 Task: Add Attachment from "Attach a link" to Card Card0000000004 in Board Board0000000001 in Workspace WS0000000001 in Trello. Add Cover Red to Card Card0000000004 in Board Board0000000001 in Workspace WS0000000001 in Trello. Add "Join Card" Button Button0000000004  to Card Card0000000004 in Board Board0000000001 in Workspace WS0000000001 in Trello. Add Description DS0000000004 to Card Card0000000004 in Board Board0000000001 in Workspace WS0000000001 in Trello. Add Comment CM0000000004 to Card Card0000000004 in Board Board0000000001 in Workspace WS0000000001 in Trello
Action: Mouse moved to (487, 18)
Screenshot: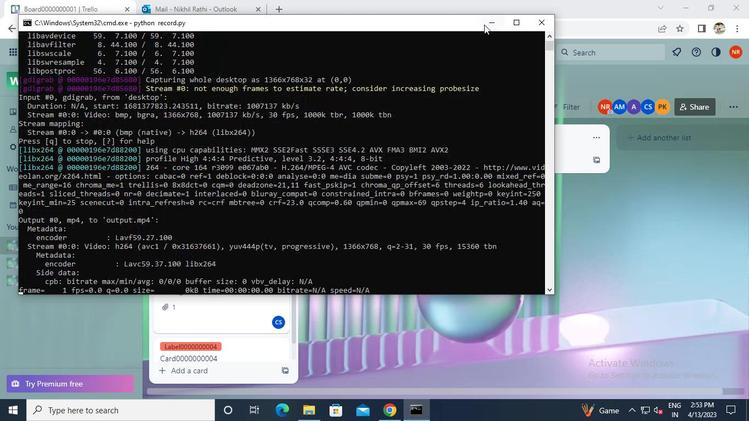 
Action: Mouse pressed left at (487, 18)
Screenshot: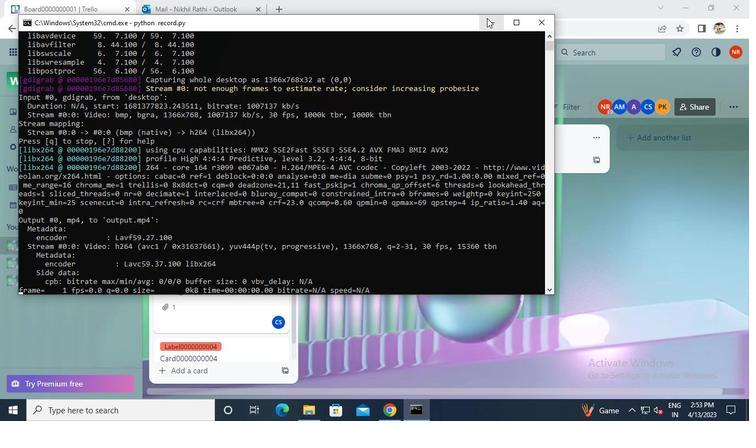 
Action: Mouse moved to (236, 352)
Screenshot: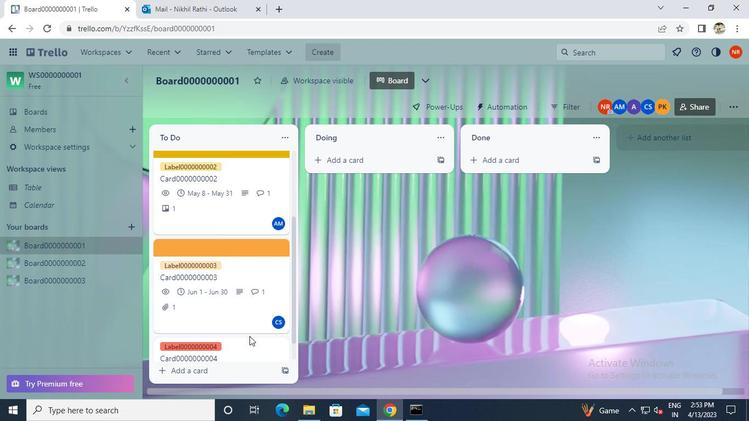 
Action: Mouse pressed left at (236, 352)
Screenshot: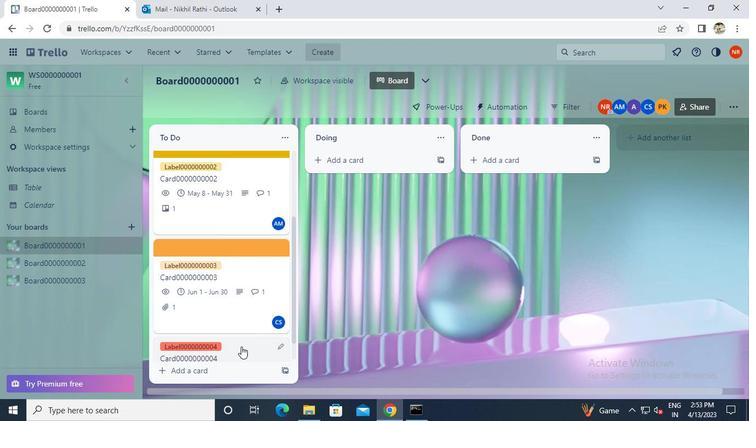 
Action: Mouse moved to (497, 266)
Screenshot: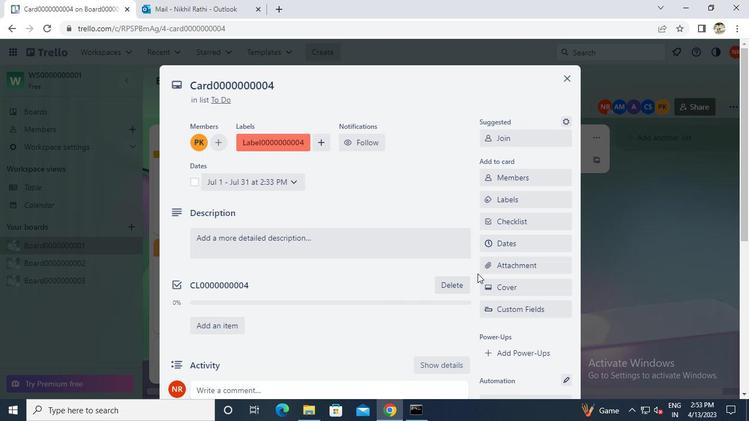 
Action: Mouse pressed left at (497, 266)
Screenshot: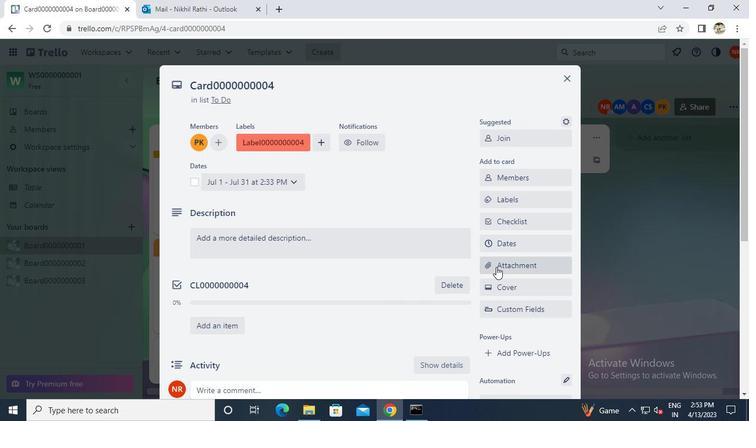 
Action: Mouse moved to (217, 8)
Screenshot: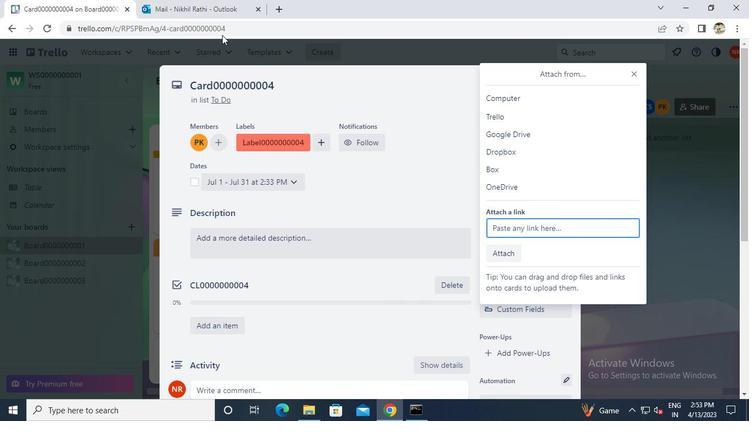
Action: Mouse pressed left at (217, 8)
Screenshot: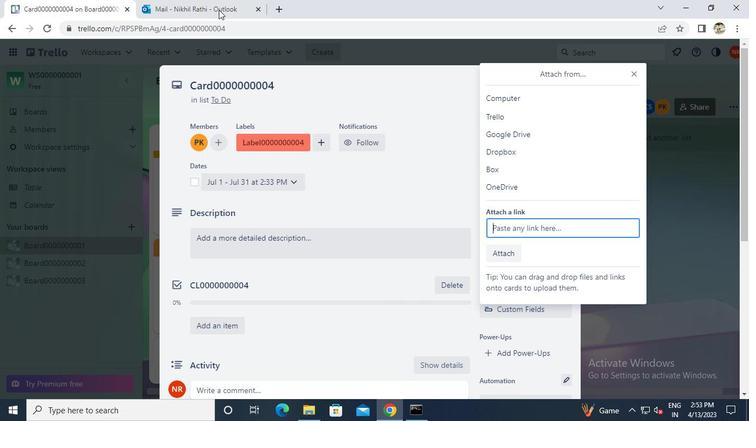 
Action: Mouse moved to (216, 18)
Screenshot: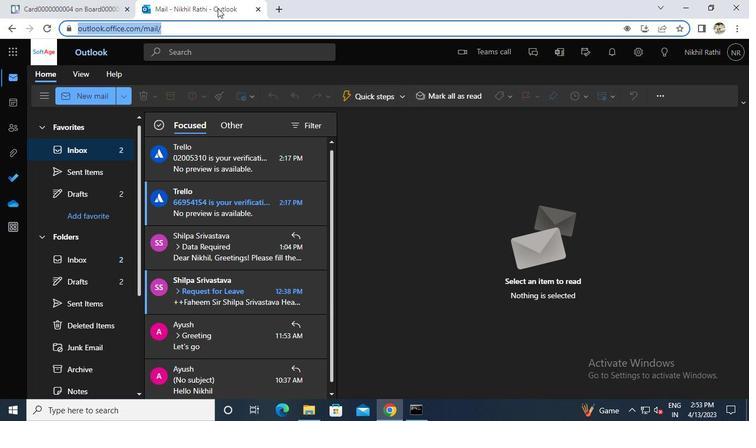 
Action: Keyboard Key.ctrl_l
Screenshot: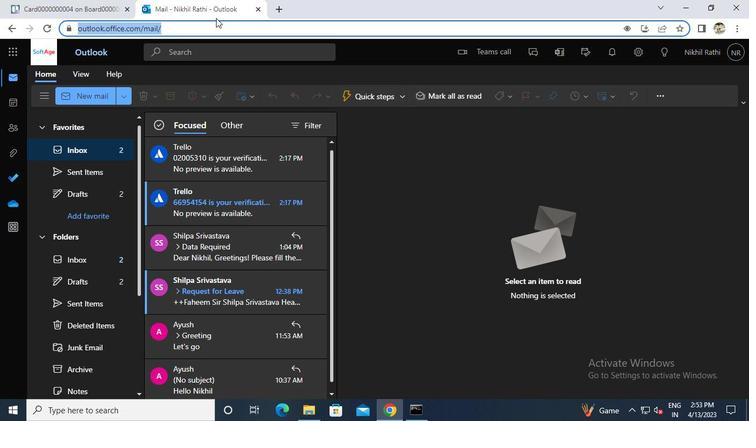 
Action: Keyboard Key.ctrl_l
Screenshot: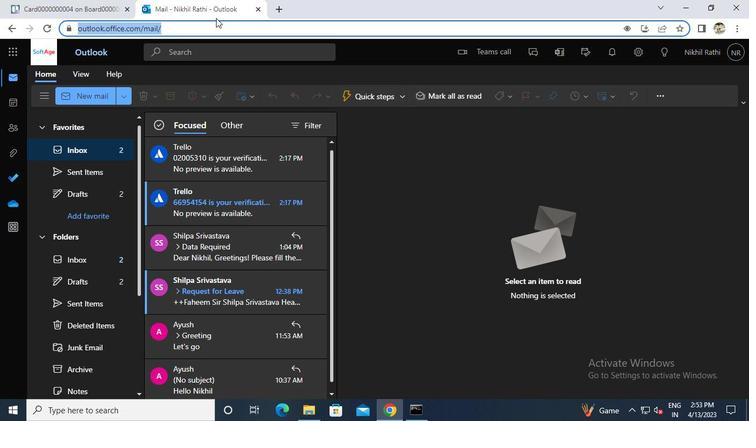 
Action: Keyboard Key.ctrl_l
Screenshot: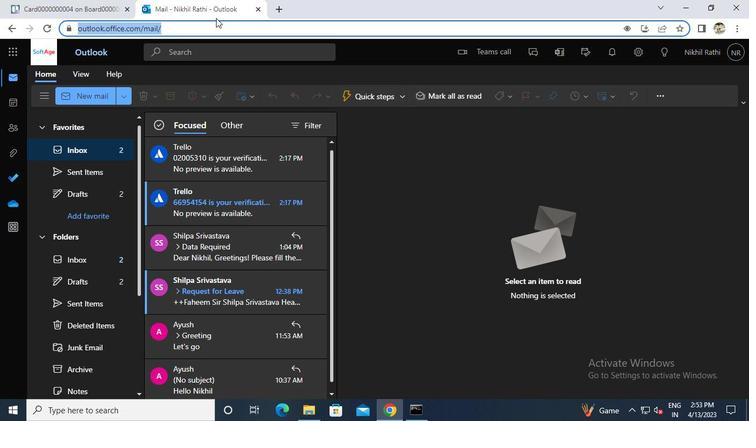 
Action: Keyboard Key.ctrl_l
Screenshot: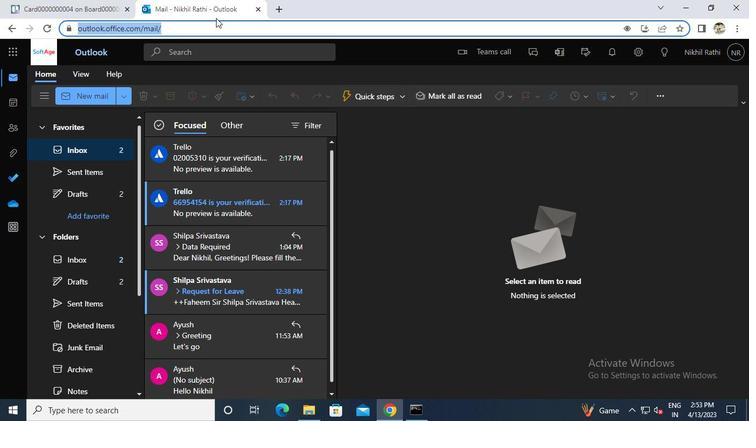 
Action: Keyboard \x03
Screenshot: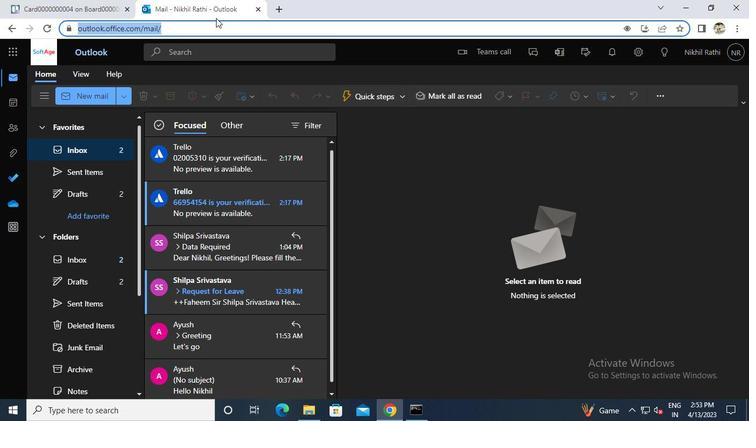 
Action: Mouse moved to (76, 8)
Screenshot: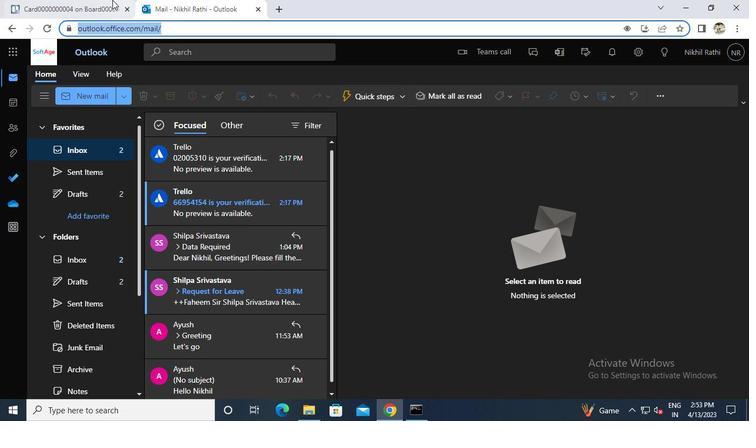 
Action: Mouse pressed left at (76, 8)
Screenshot: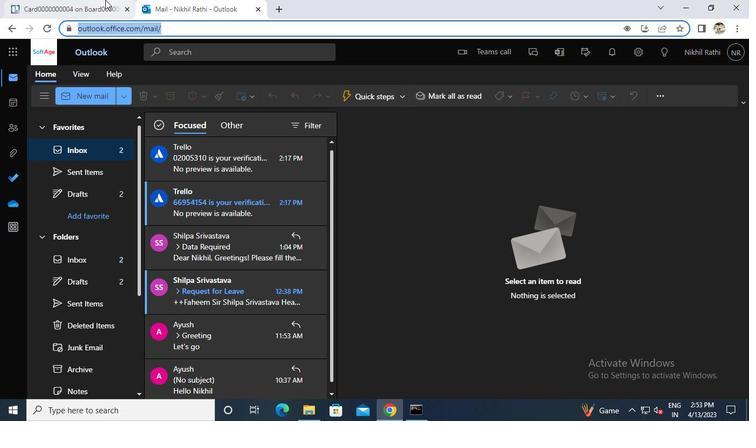 
Action: Mouse moved to (516, 229)
Screenshot: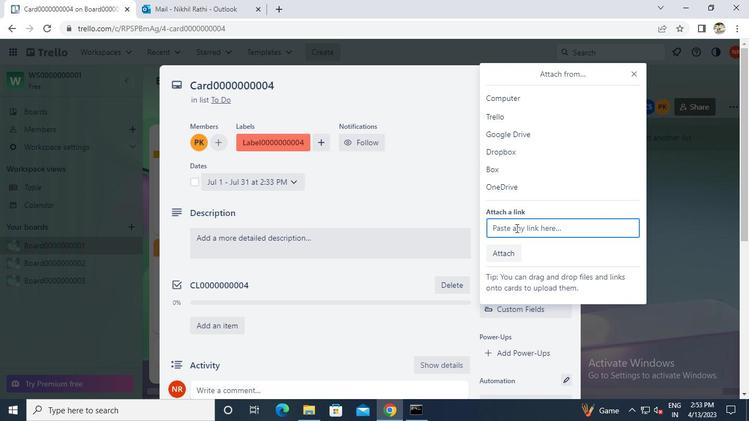 
Action: Mouse pressed left at (516, 229)
Screenshot: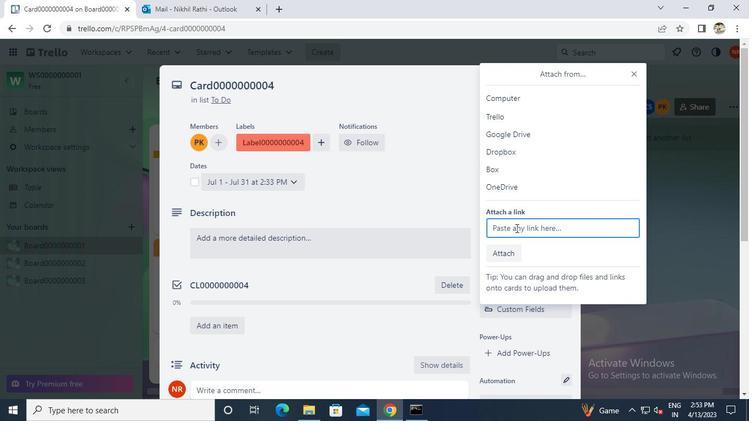 
Action: Keyboard Key.ctrl_l
Screenshot: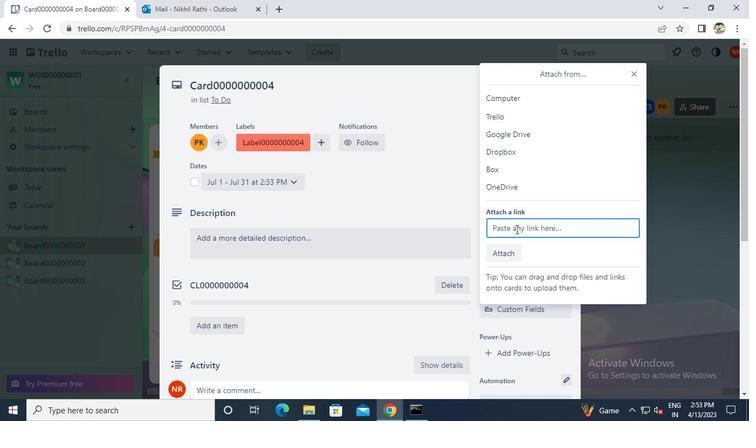 
Action: Keyboard \x16
Screenshot: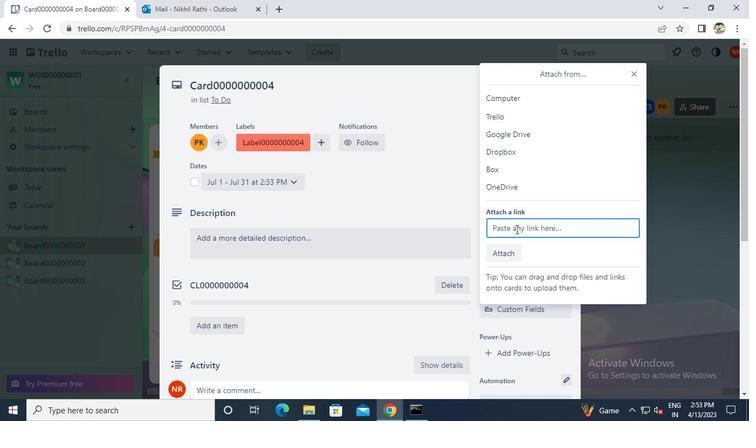 
Action: Mouse moved to (510, 260)
Screenshot: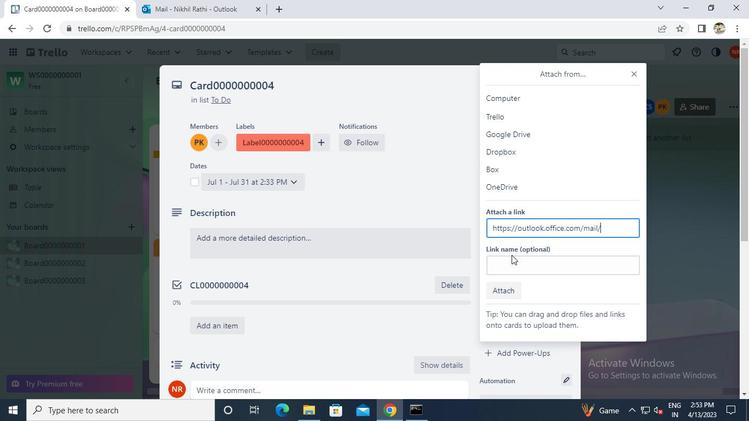 
Action: Mouse pressed left at (510, 260)
Screenshot: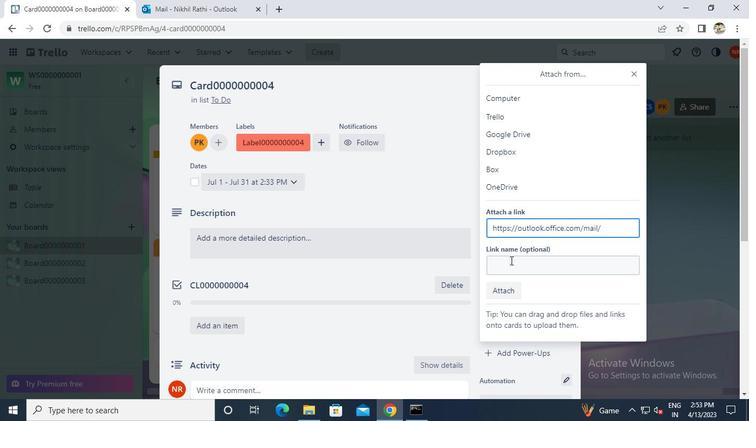 
Action: Keyboard l
Screenshot: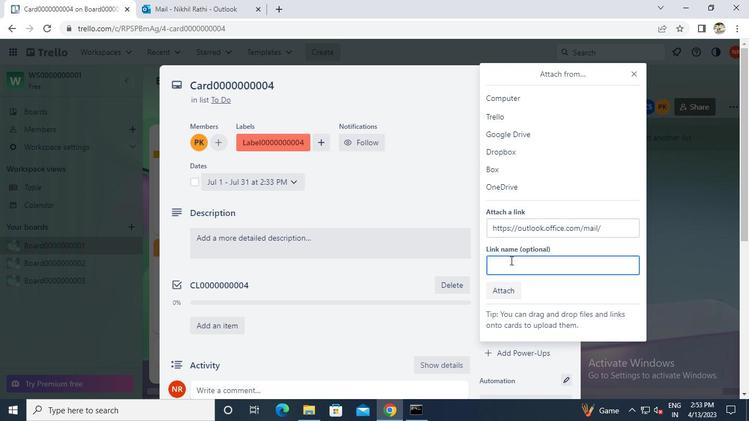
Action: Keyboard Key.caps_lock
Screenshot: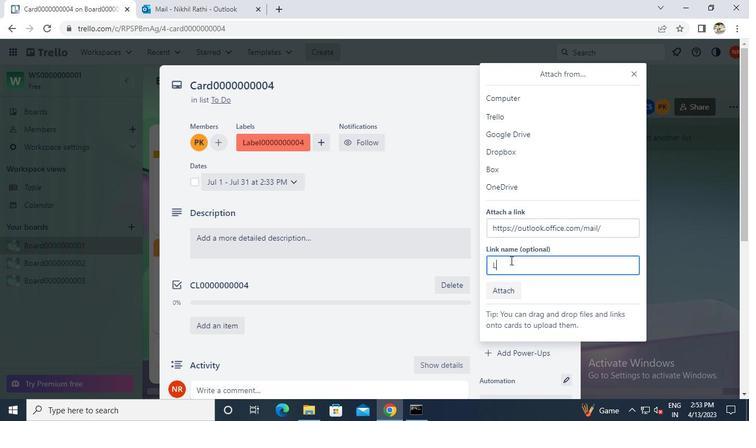 
Action: Keyboard i
Screenshot: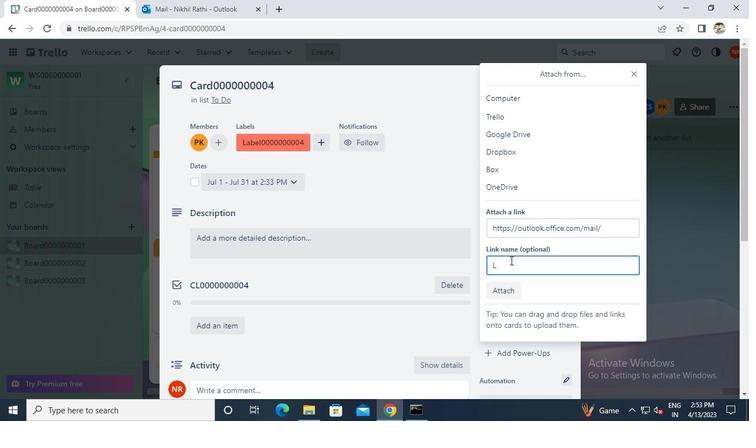
Action: Keyboard n
Screenshot: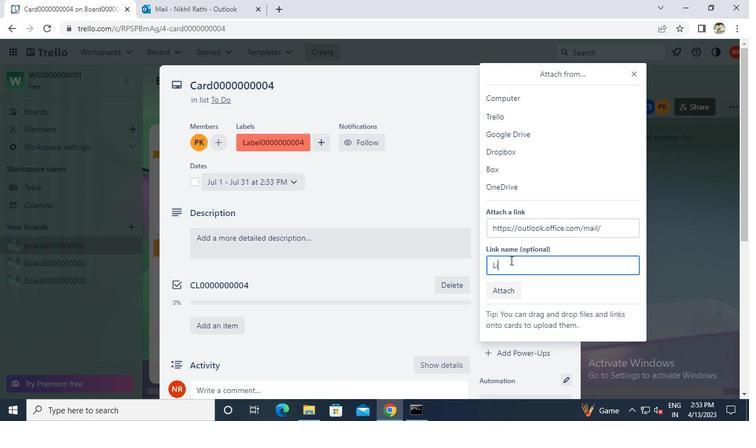 
Action: Keyboard k
Screenshot: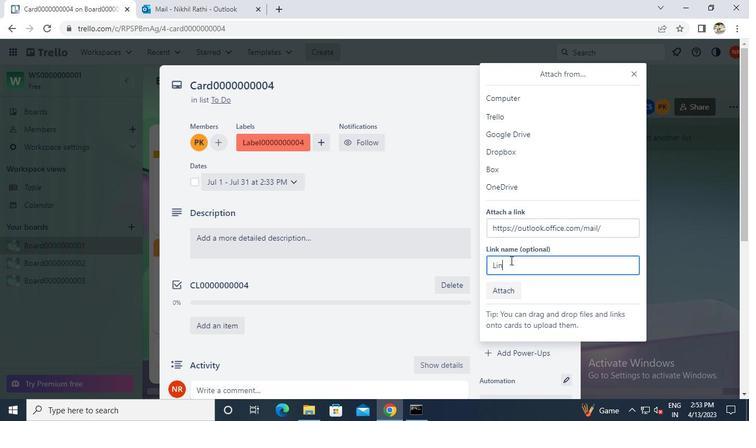 
Action: Mouse moved to (505, 292)
Screenshot: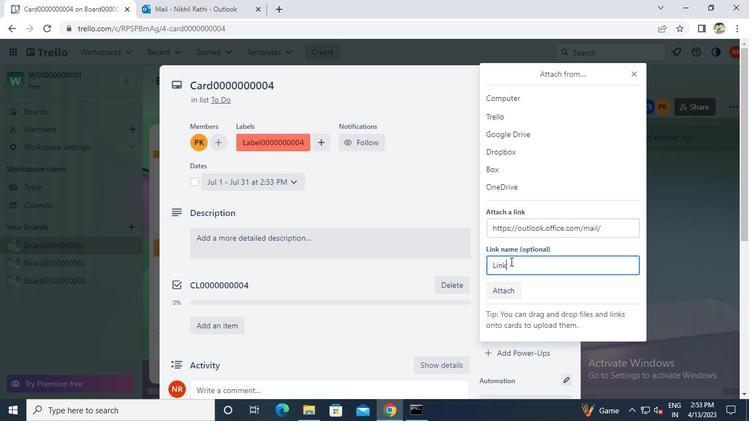 
Action: Mouse pressed left at (505, 292)
Screenshot: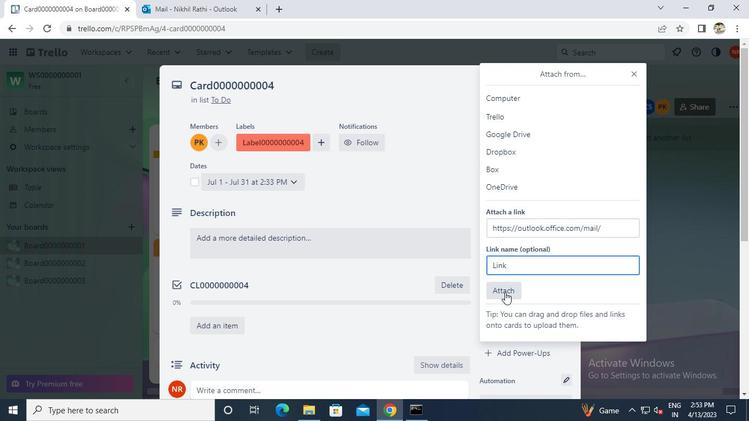 
Action: Mouse moved to (504, 292)
Screenshot: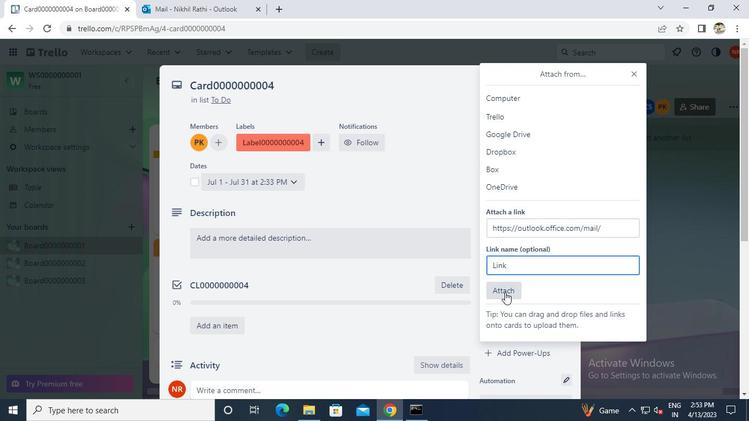 
Action: Mouse pressed left at (504, 292)
Screenshot: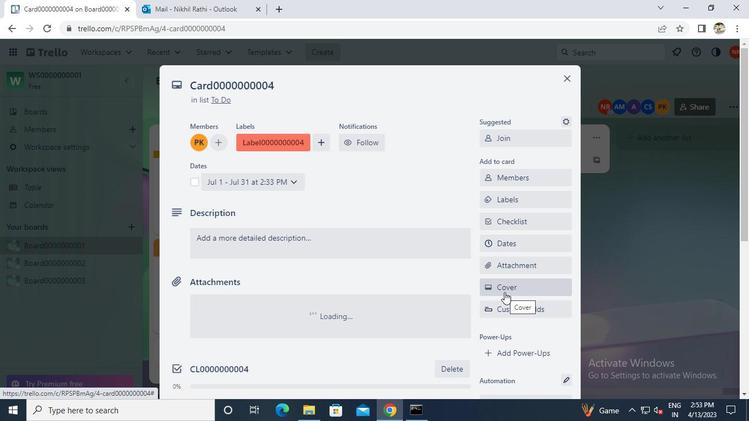 
Action: Mouse moved to (533, 177)
Screenshot: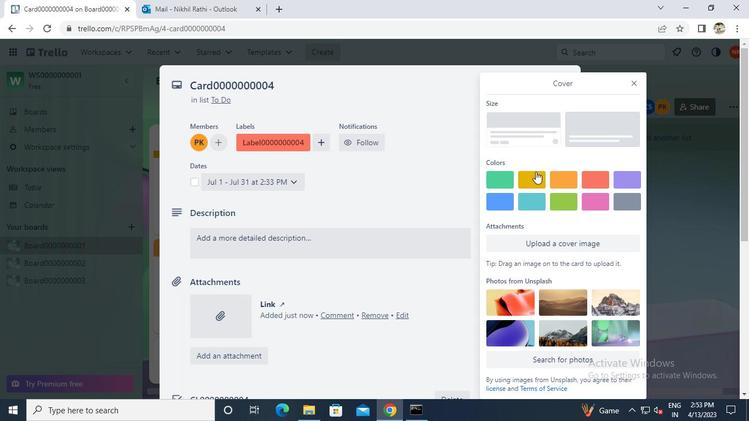 
Action: Mouse pressed left at (533, 177)
Screenshot: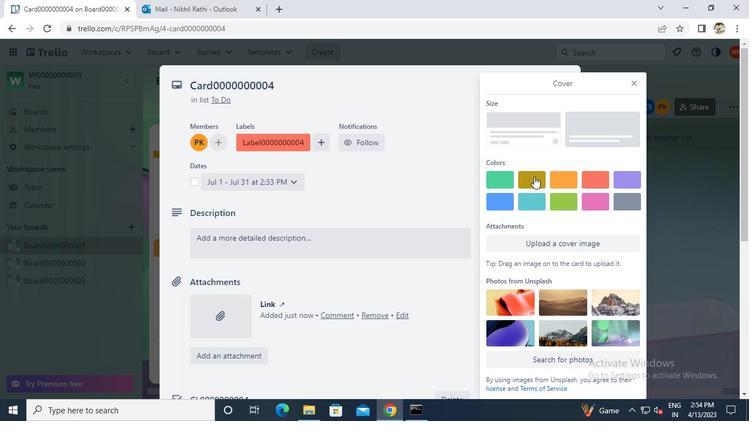 
Action: Mouse moved to (596, 189)
Screenshot: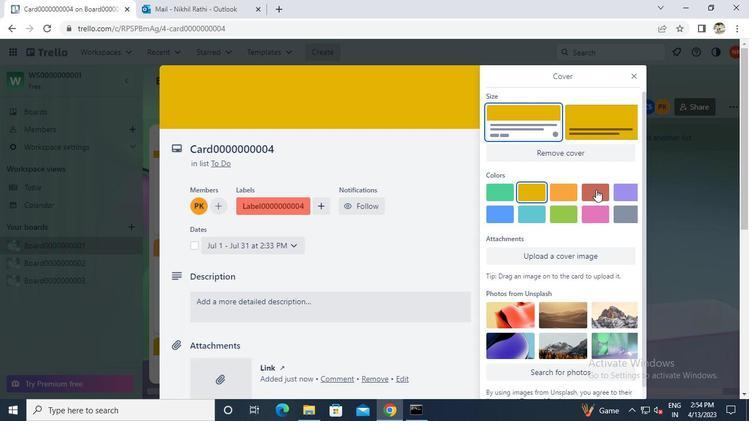 
Action: Mouse pressed left at (596, 189)
Screenshot: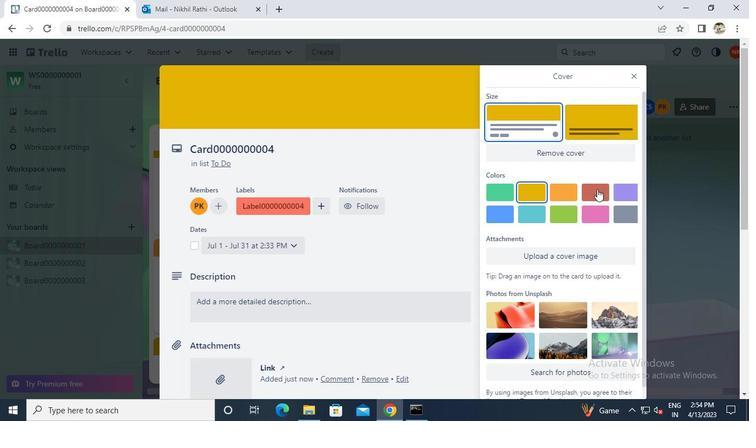 
Action: Mouse moved to (633, 76)
Screenshot: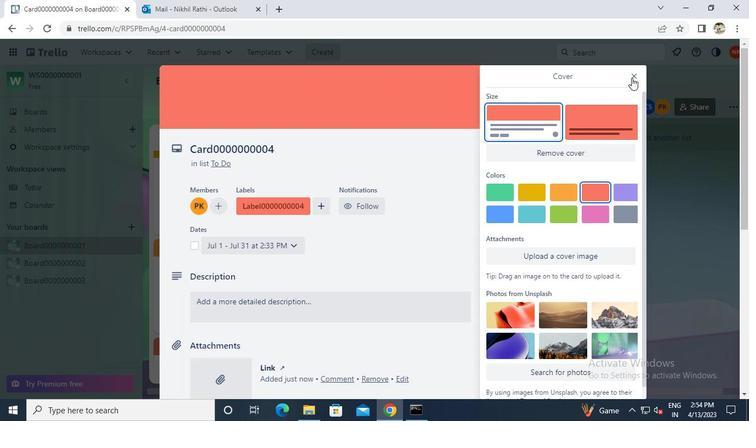 
Action: Mouse pressed left at (633, 76)
Screenshot: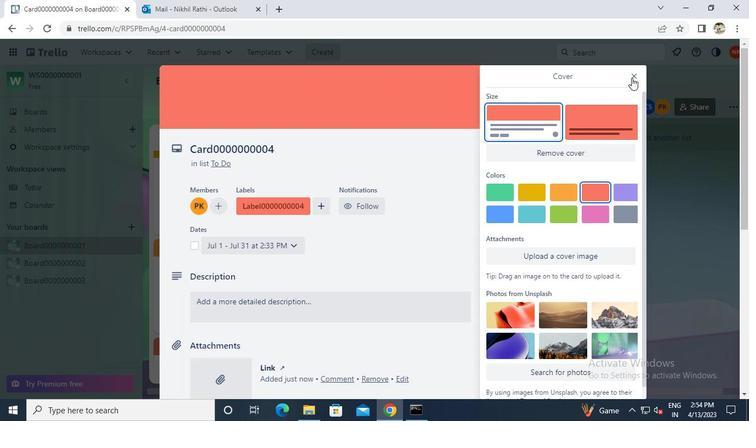 
Action: Mouse moved to (516, 233)
Screenshot: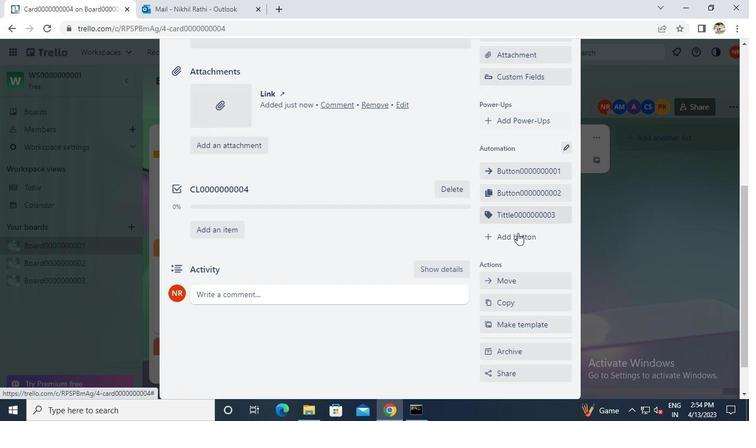 
Action: Mouse pressed left at (516, 233)
Screenshot: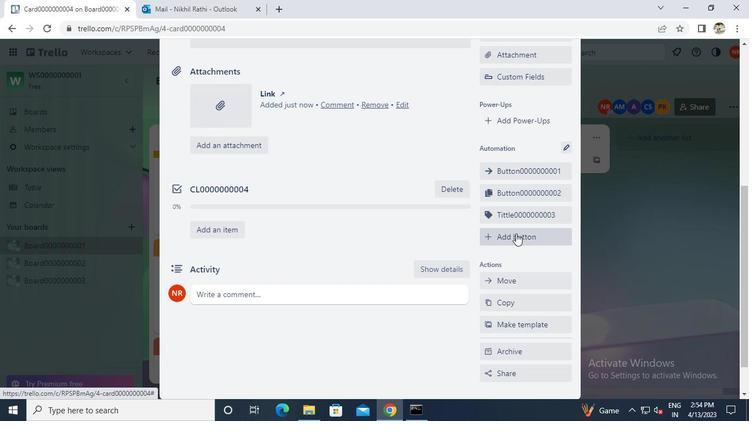 
Action: Mouse moved to (524, 182)
Screenshot: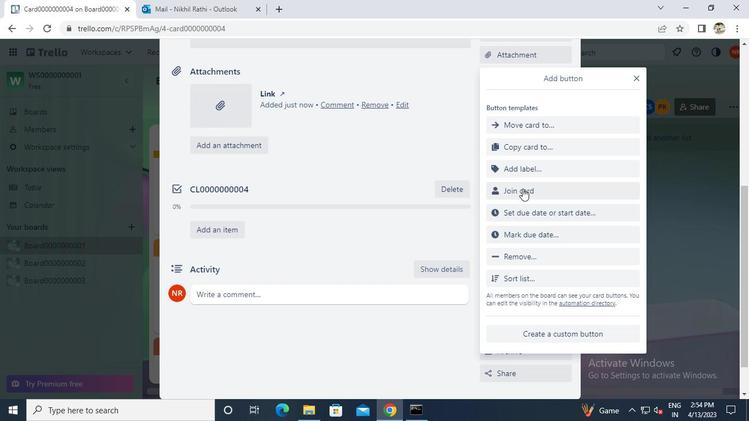 
Action: Mouse pressed left at (524, 182)
Screenshot: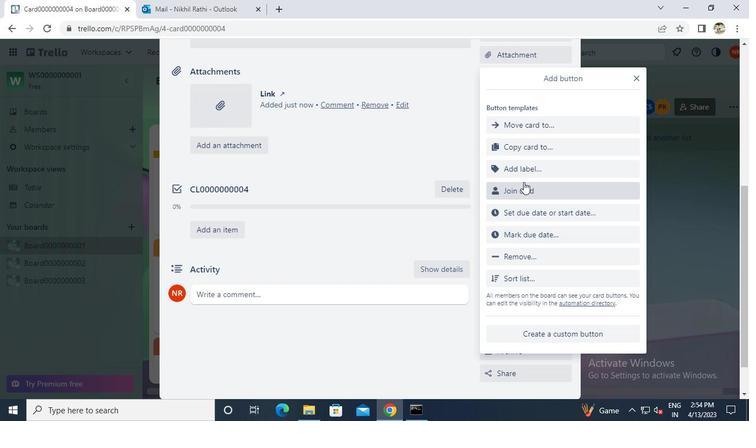 
Action: Keyboard Key.caps_lock
Screenshot: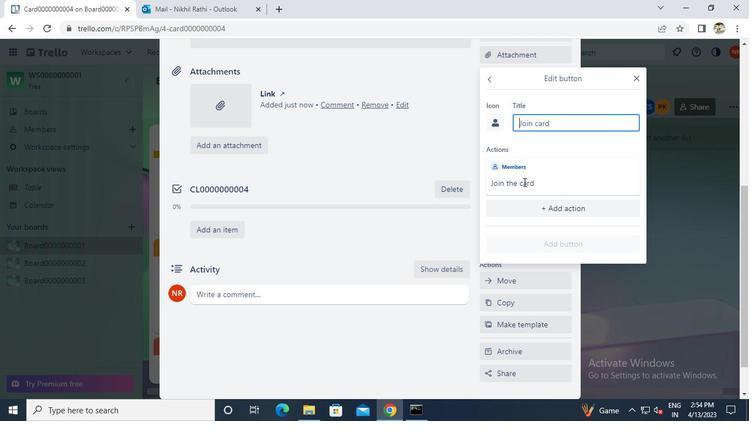 
Action: Keyboard b
Screenshot: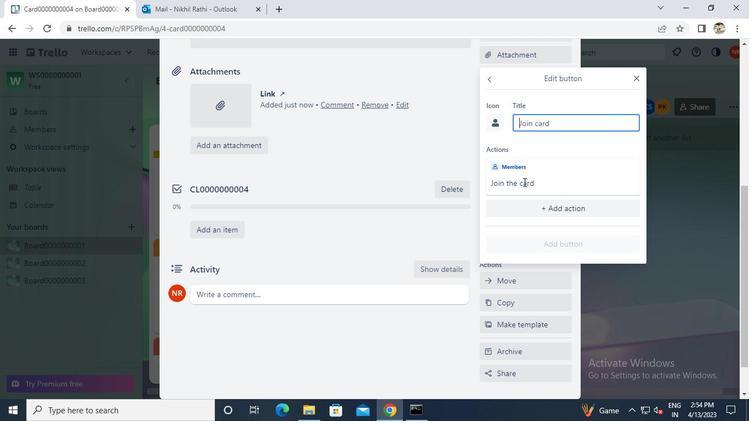 
Action: Keyboard Key.caps_lock
Screenshot: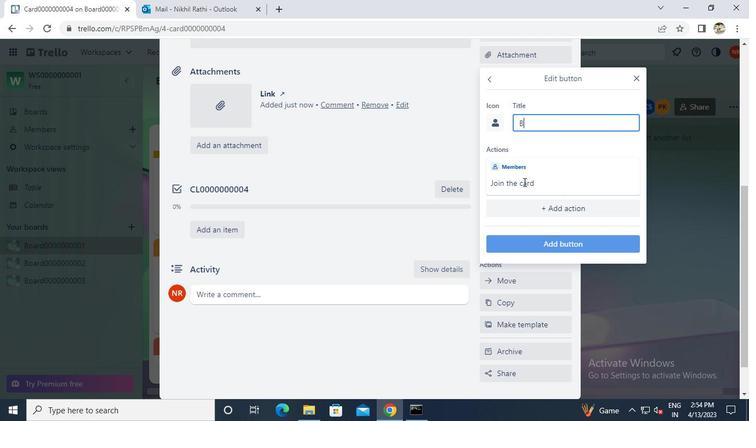 
Action: Keyboard u
Screenshot: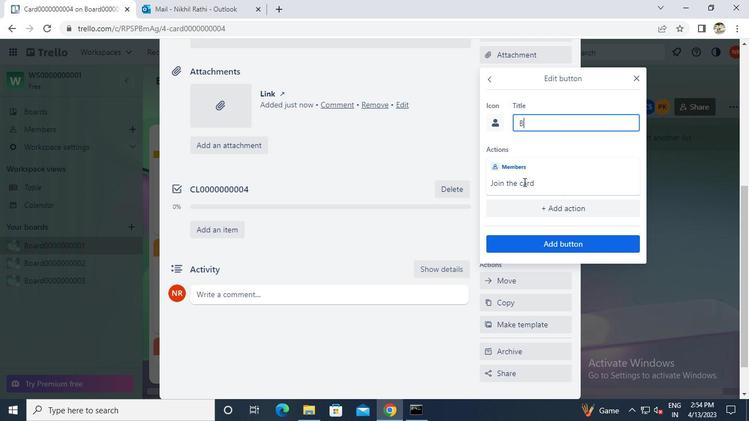 
Action: Keyboard t
Screenshot: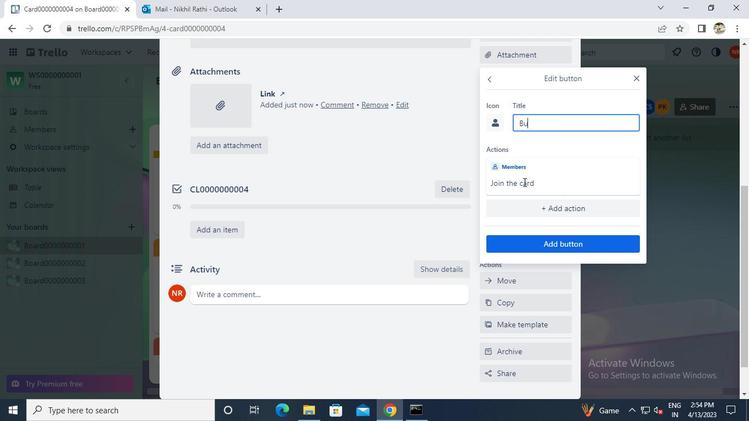 
Action: Keyboard t
Screenshot: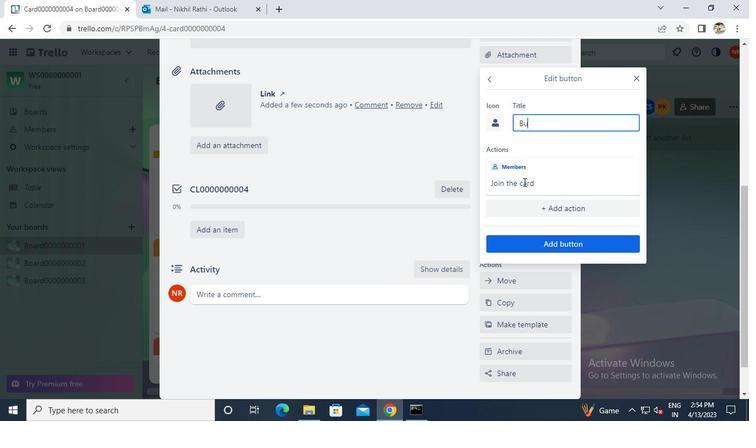 
Action: Keyboard o
Screenshot: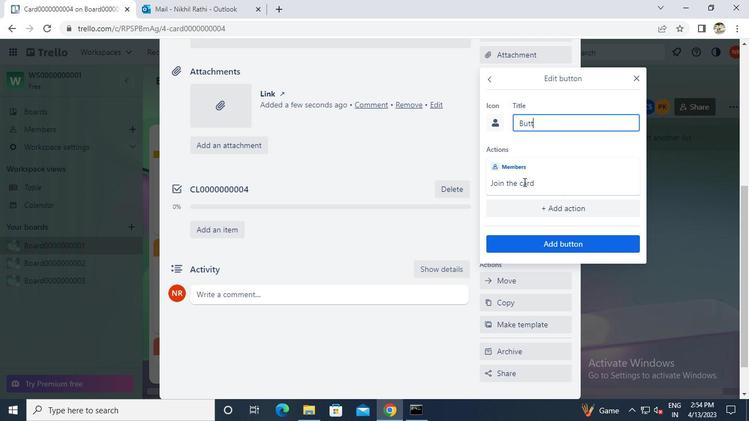 
Action: Keyboard n
Screenshot: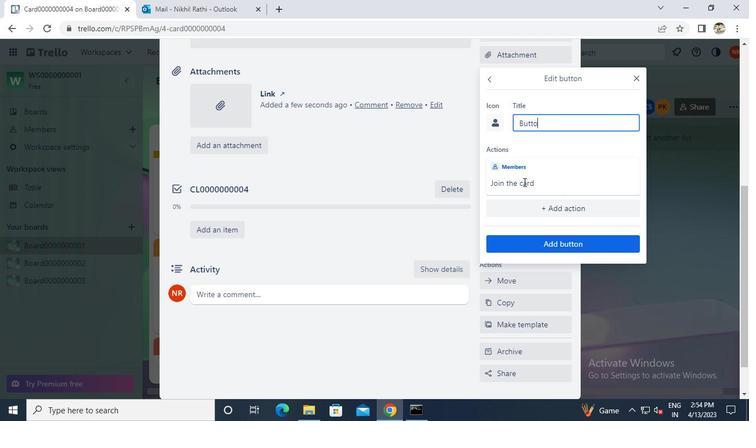 
Action: Keyboard 0
Screenshot: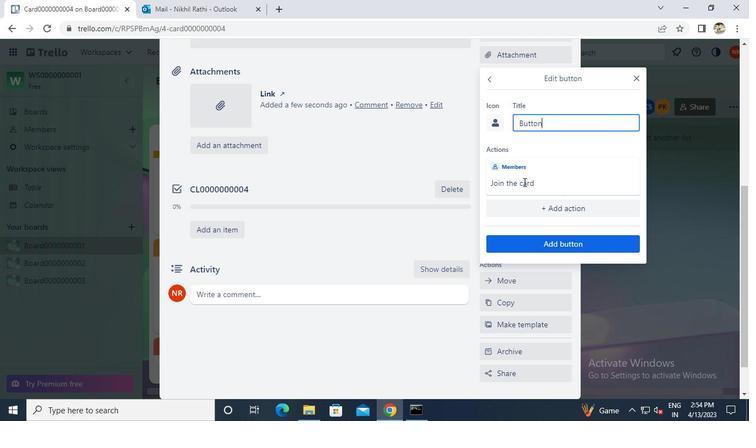 
Action: Keyboard 0
Screenshot: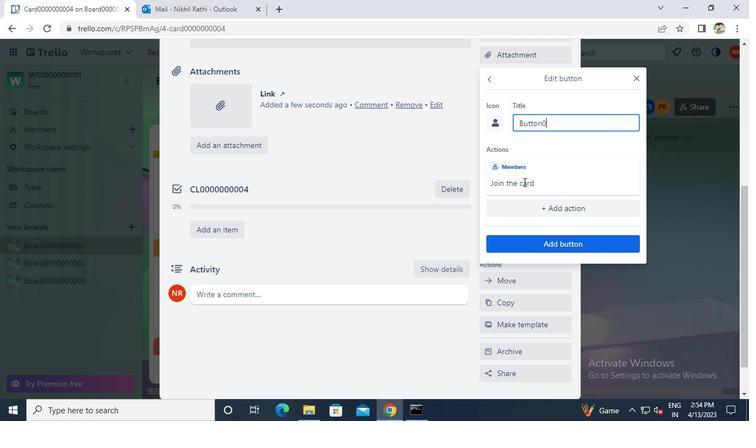
Action: Keyboard 0
Screenshot: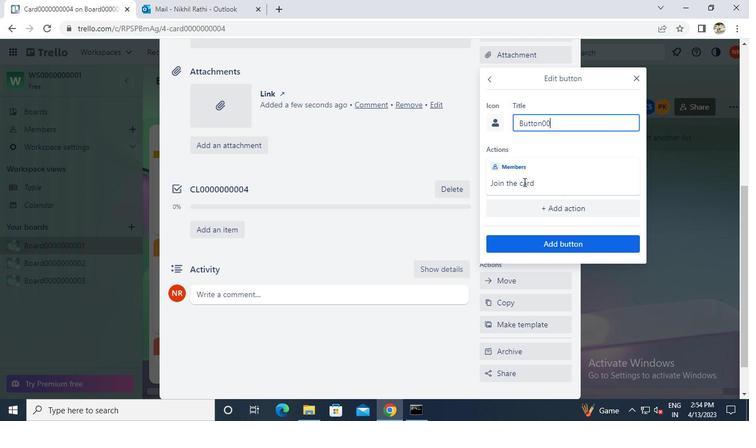 
Action: Keyboard 0
Screenshot: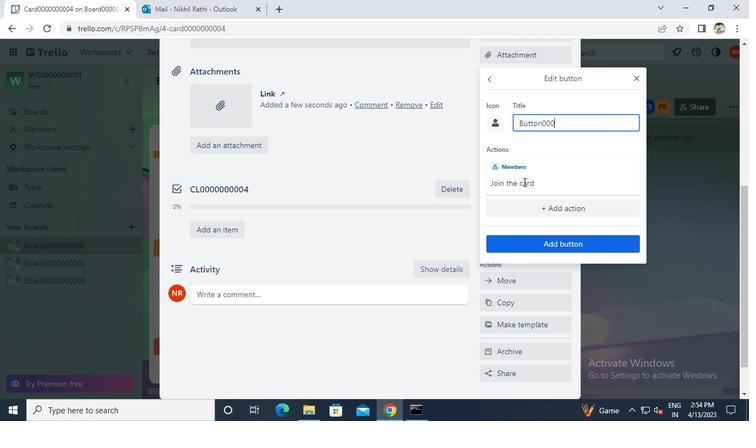 
Action: Keyboard 0
Screenshot: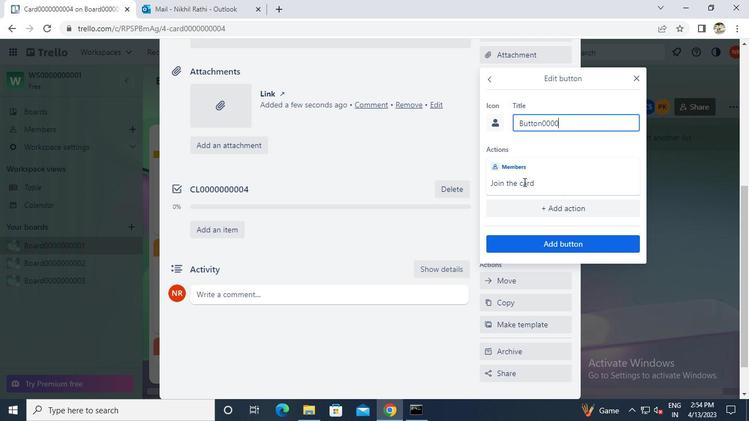 
Action: Keyboard 0
Screenshot: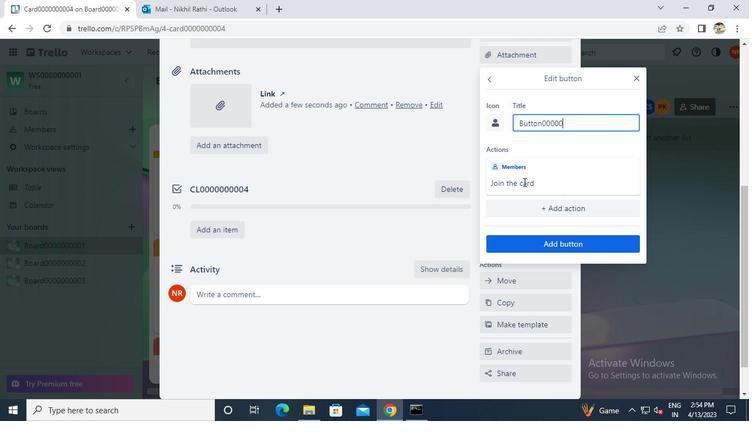 
Action: Keyboard 0
Screenshot: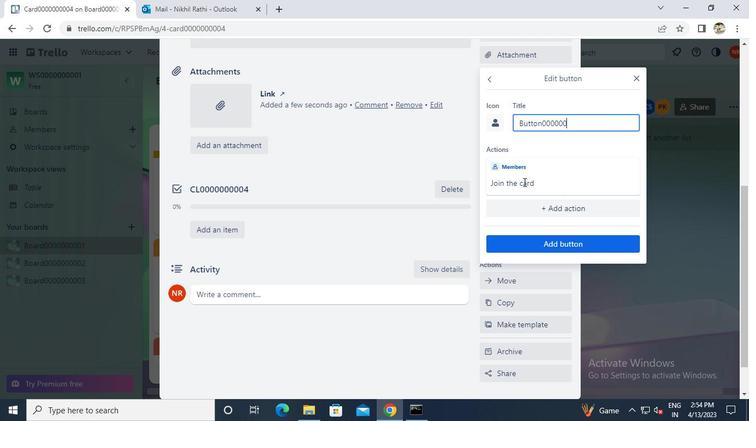 
Action: Keyboard 0
Screenshot: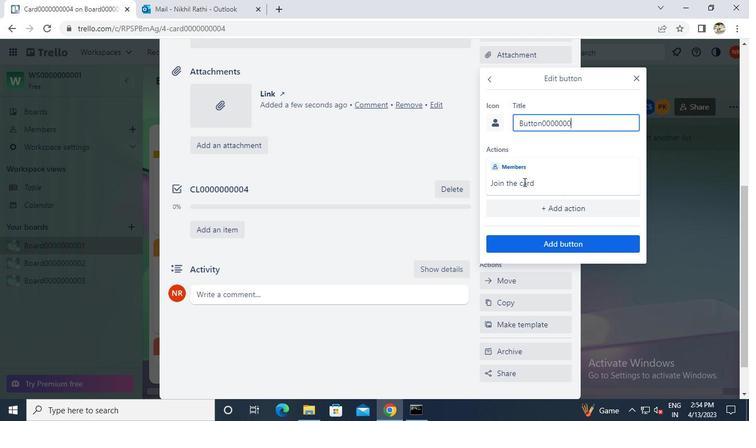 
Action: Keyboard 4
Screenshot: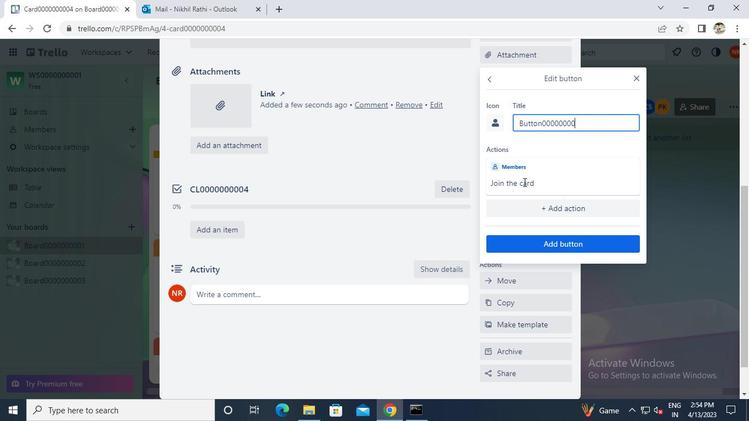 
Action: Mouse moved to (532, 240)
Screenshot: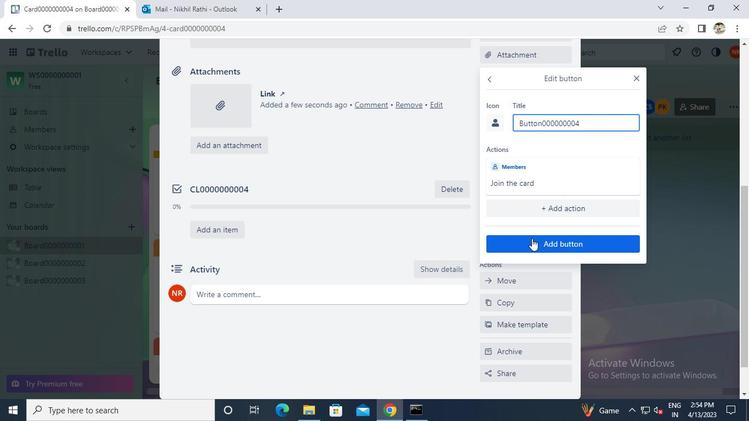 
Action: Mouse pressed left at (532, 240)
Screenshot: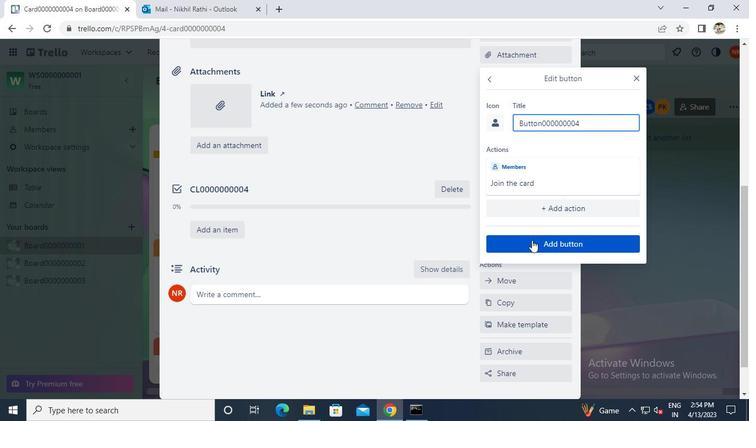 
Action: Mouse moved to (276, 187)
Screenshot: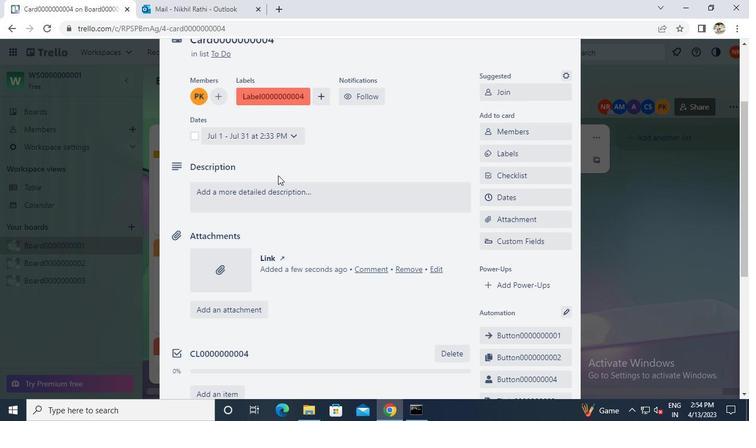 
Action: Mouse pressed left at (276, 187)
Screenshot: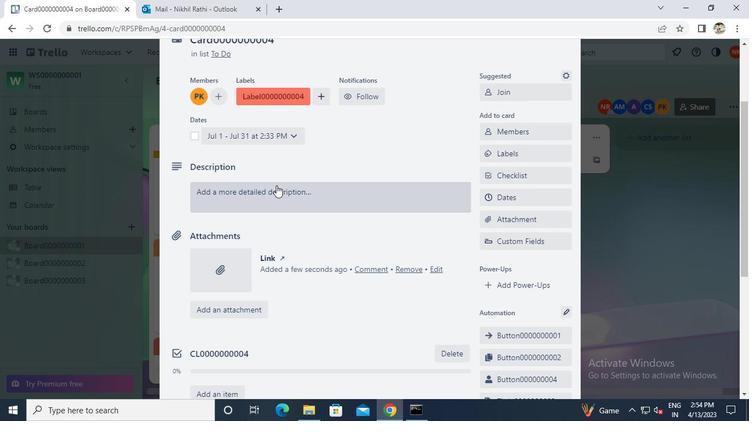 
Action: Keyboard Key.caps_lock
Screenshot: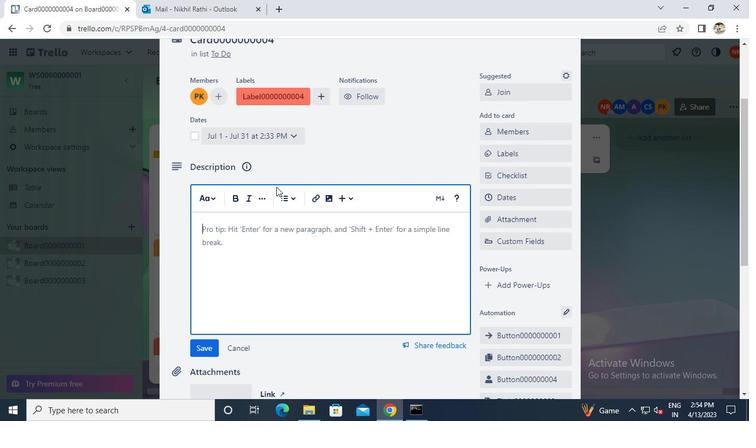 
Action: Keyboard d
Screenshot: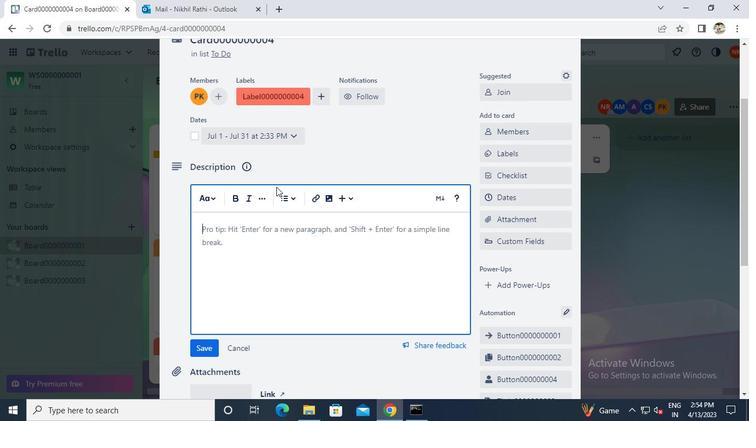 
Action: Keyboard s
Screenshot: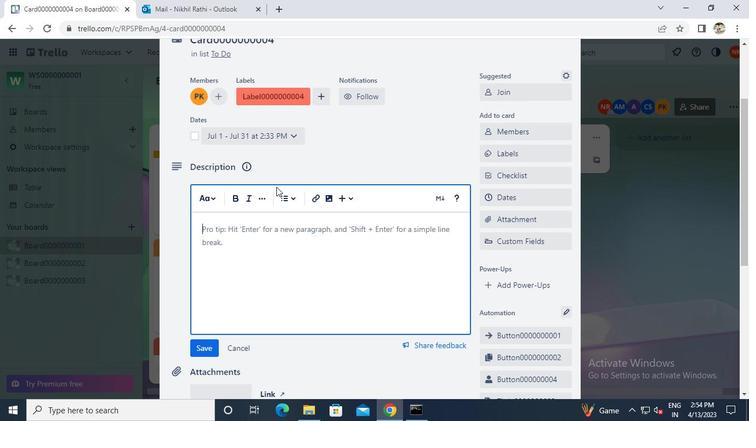 
Action: Keyboard 0
Screenshot: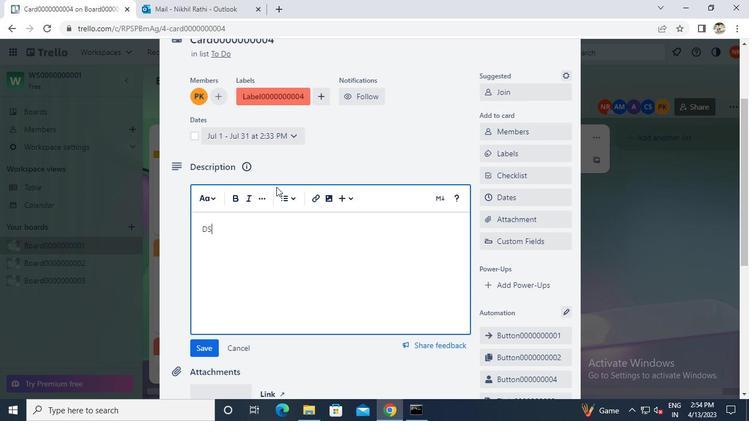 
Action: Keyboard 0
Screenshot: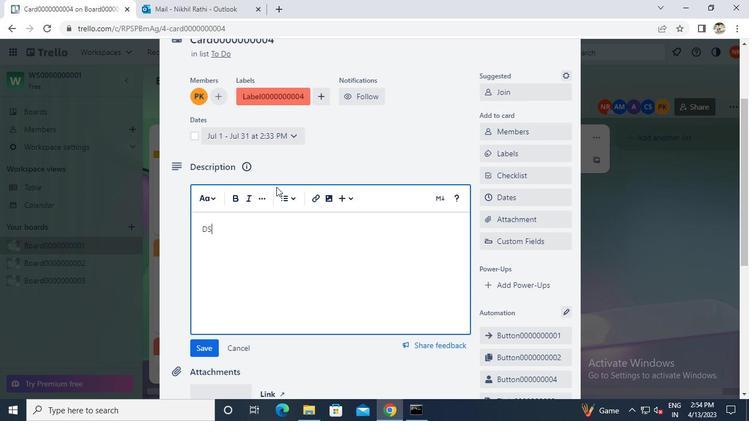 
Action: Keyboard 0
Screenshot: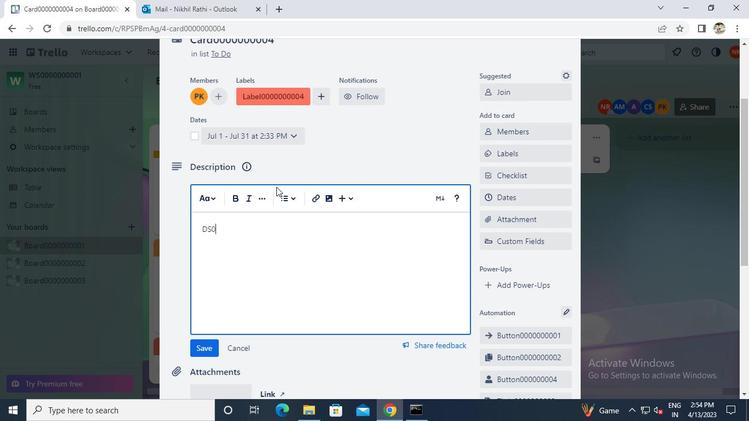 
Action: Keyboard 0
Screenshot: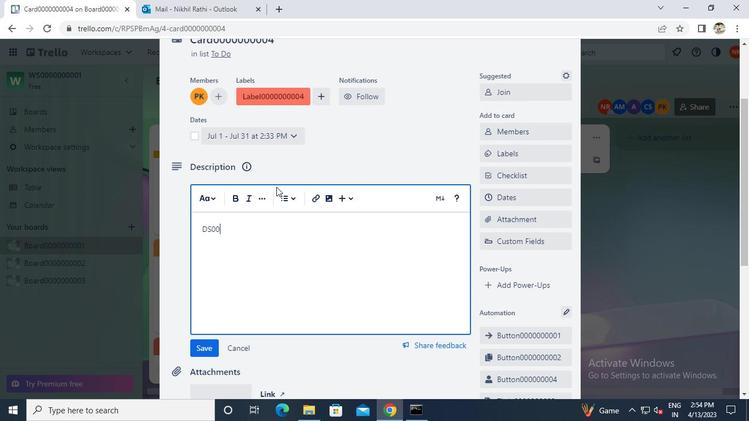 
Action: Keyboard 0
Screenshot: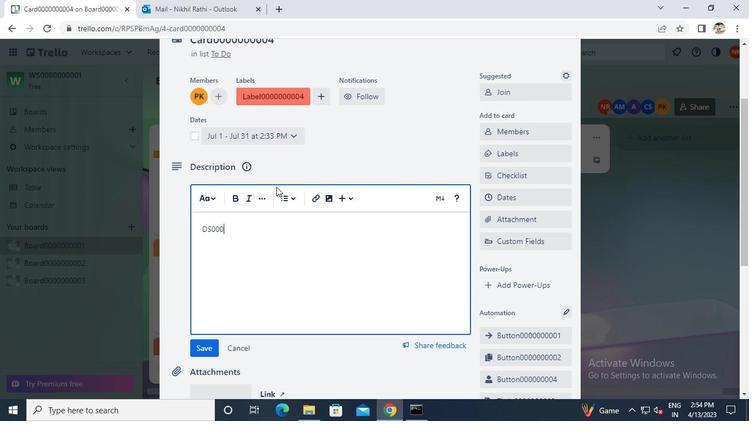 
Action: Keyboard 0
Screenshot: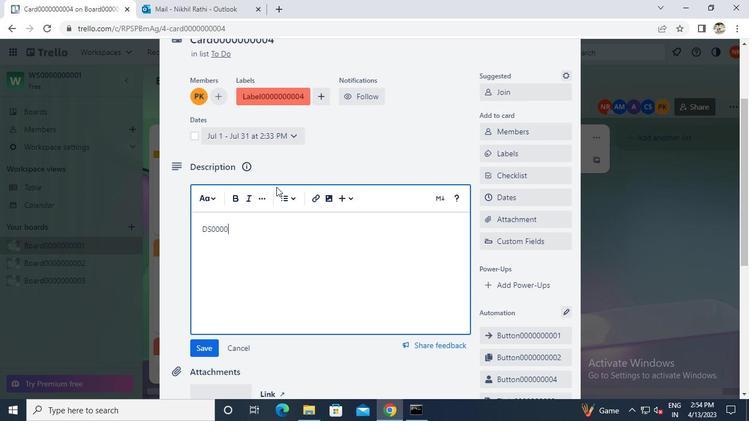 
Action: Keyboard 0
Screenshot: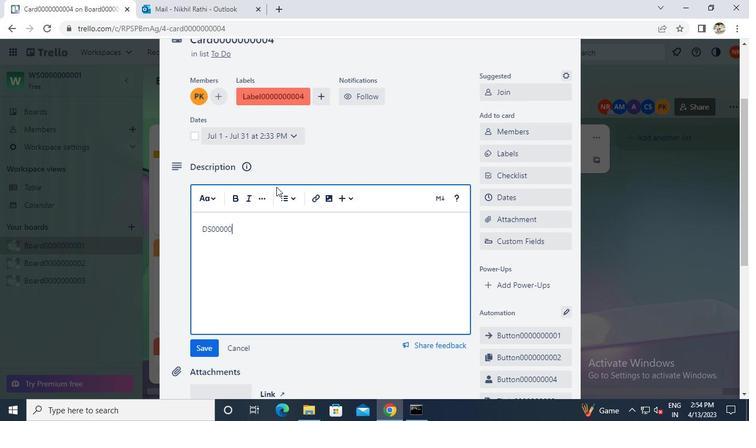 
Action: Keyboard 0
Screenshot: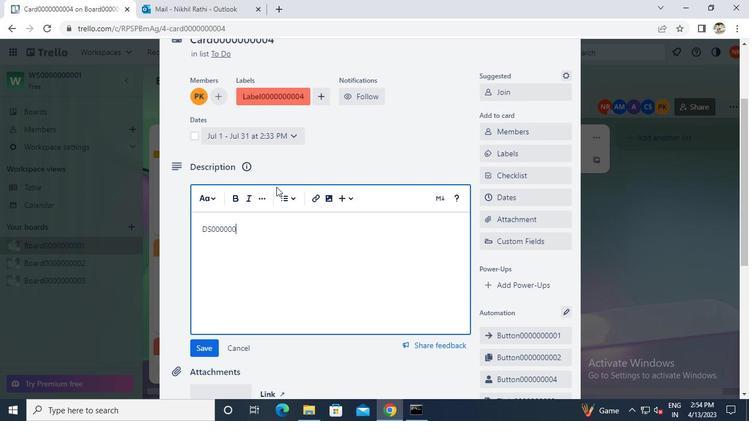 
Action: Keyboard 0
Screenshot: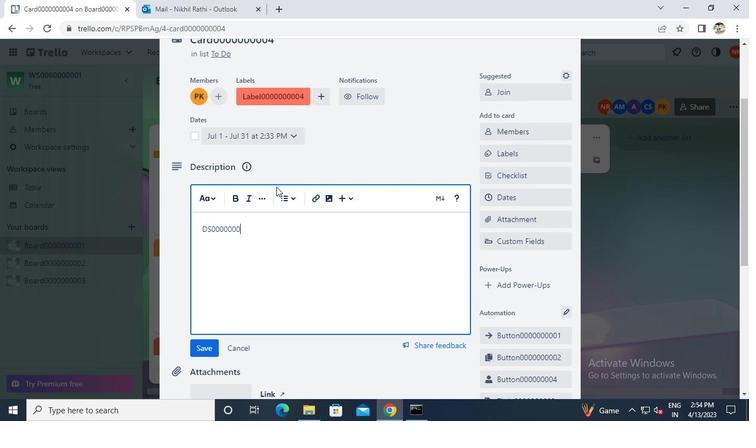 
Action: Keyboard 4
Screenshot: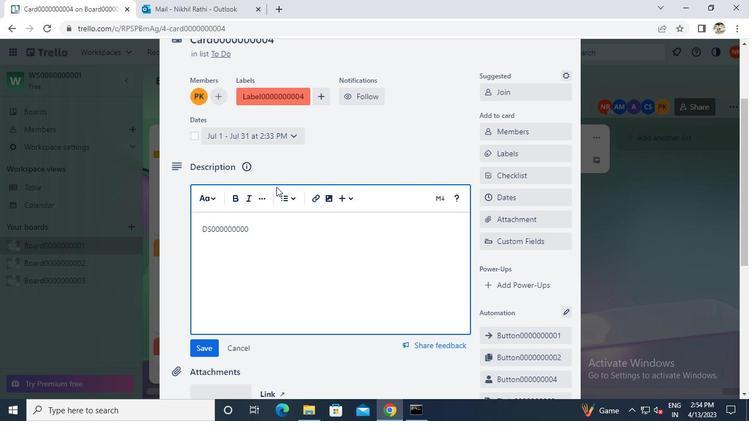 
Action: Mouse moved to (209, 346)
Screenshot: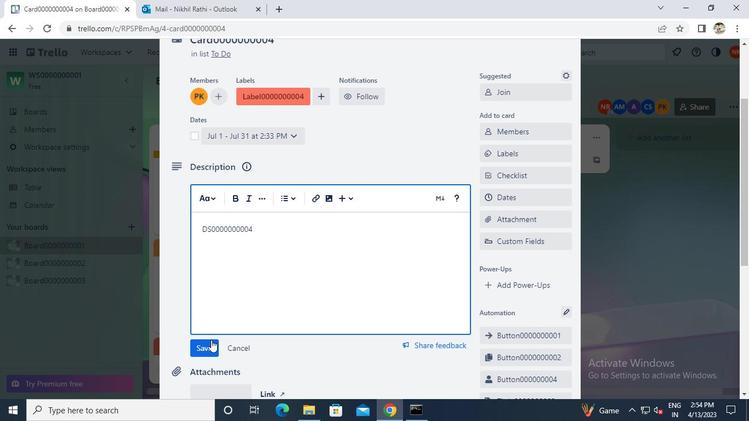 
Action: Mouse pressed left at (209, 346)
Screenshot: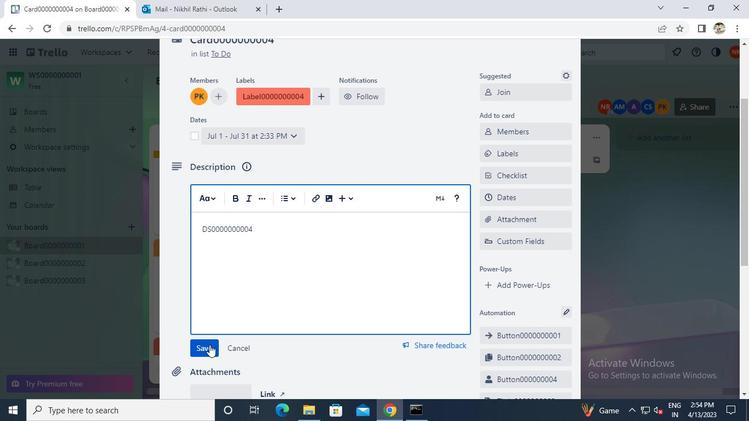 
Action: Mouse moved to (231, 221)
Screenshot: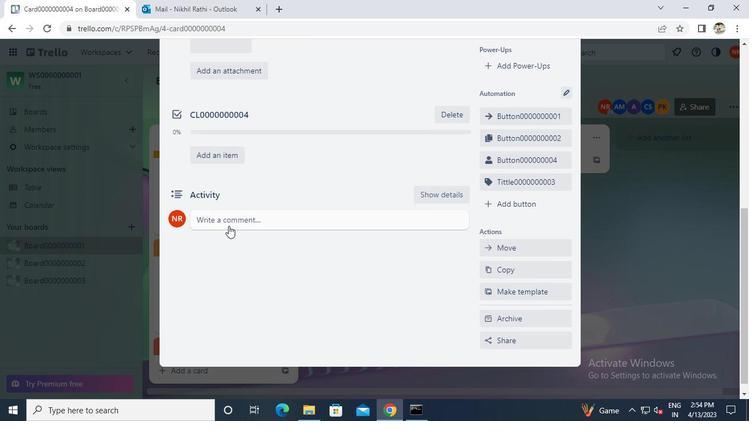 
Action: Mouse pressed left at (231, 221)
Screenshot: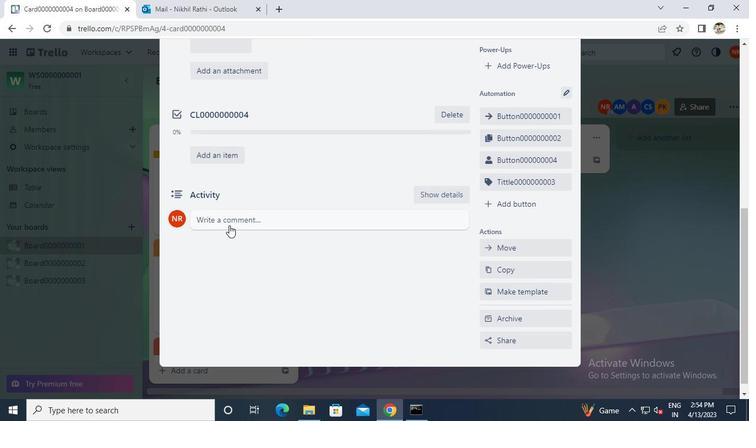 
Action: Keyboard c
Screenshot: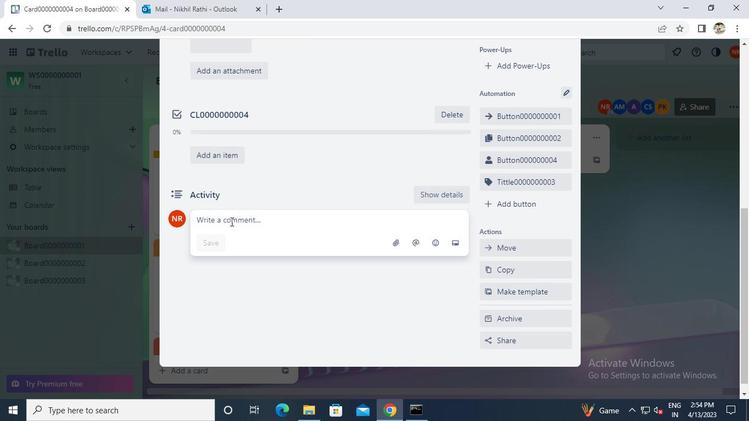 
Action: Keyboard m
Screenshot: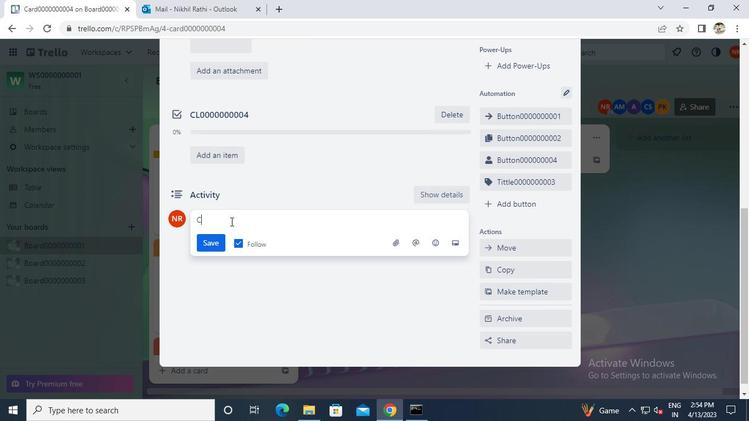 
Action: Keyboard 0
Screenshot: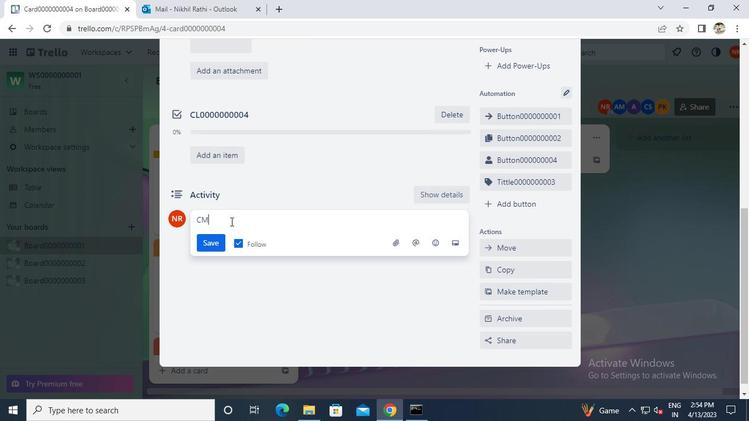 
Action: Keyboard 0
Screenshot: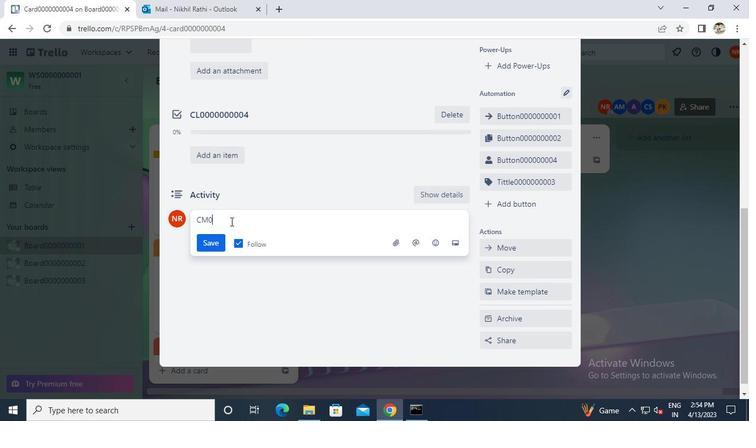 
Action: Keyboard 0
Screenshot: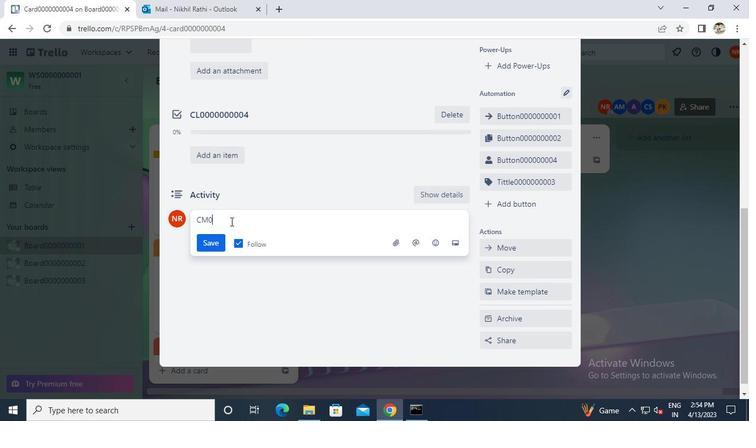 
Action: Keyboard 0
Screenshot: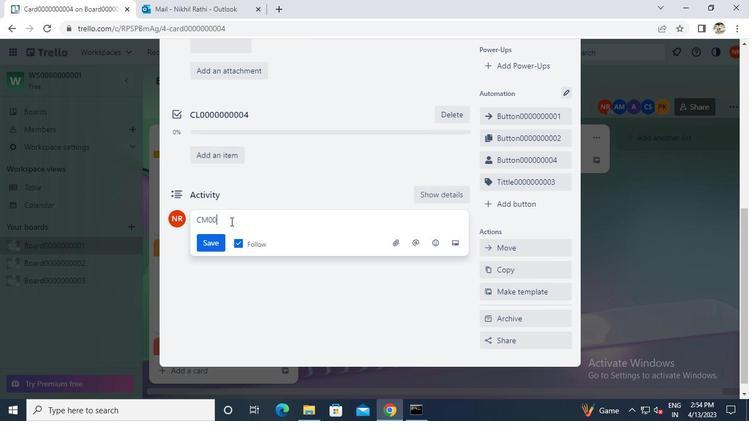 
Action: Keyboard 0
Screenshot: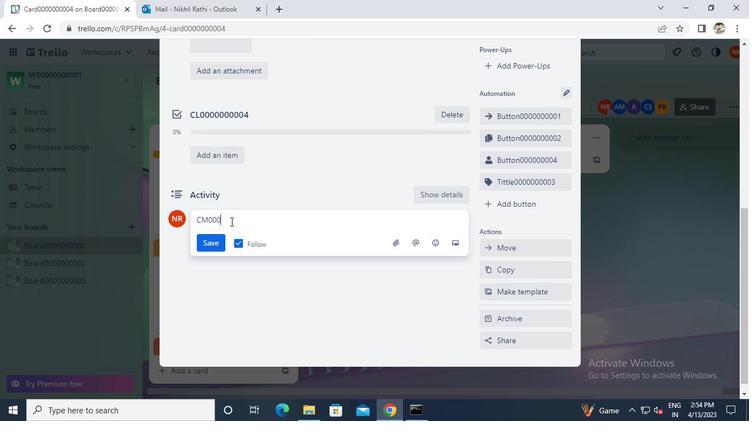 
Action: Keyboard 0
Screenshot: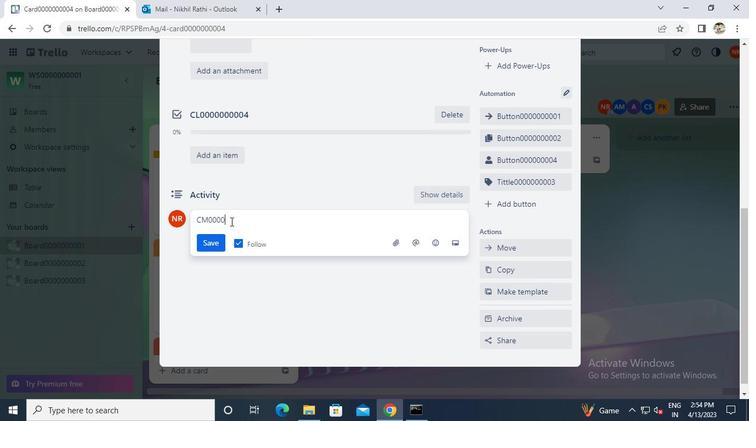 
Action: Keyboard 0
Screenshot: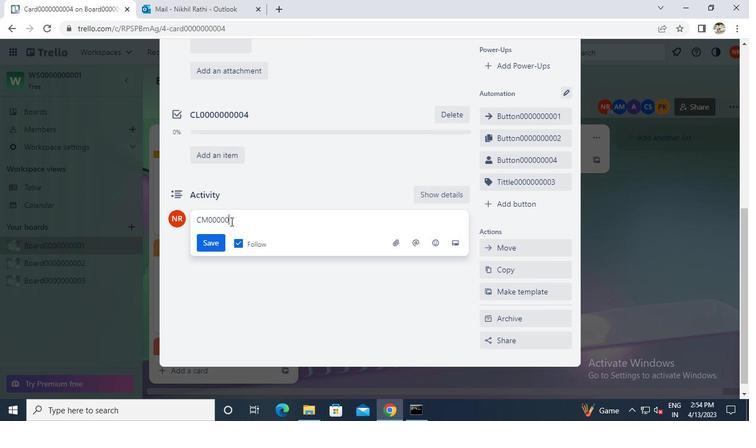 
Action: Keyboard 0
Screenshot: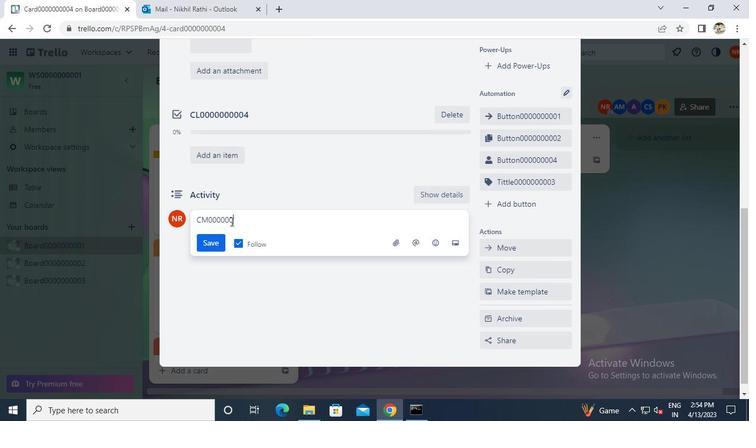 
Action: Keyboard 0
Screenshot: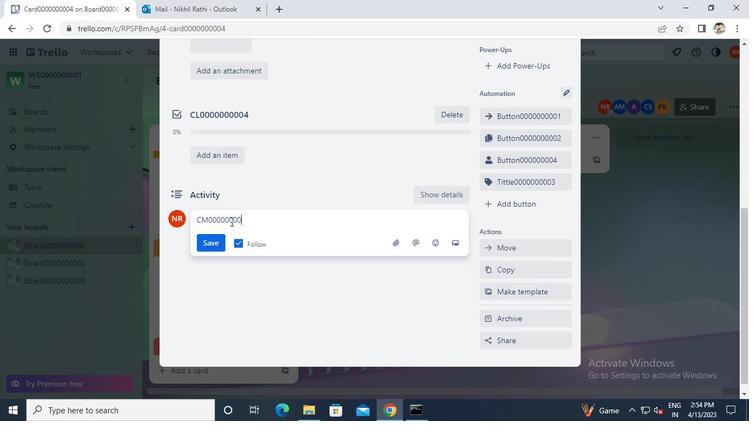
Action: Keyboard 4
Screenshot: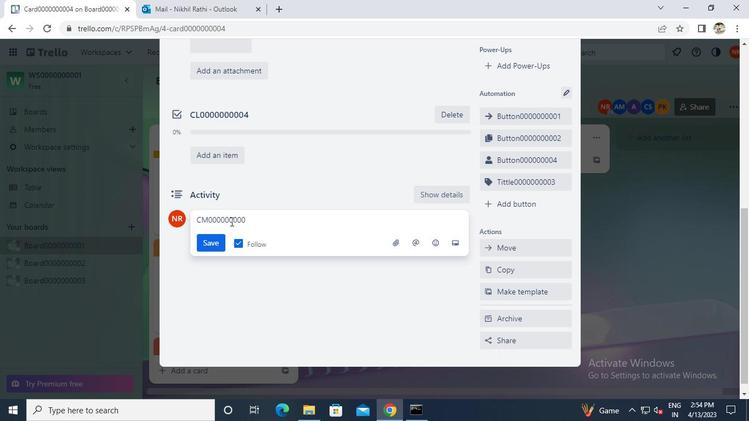 
Action: Mouse moved to (212, 237)
Screenshot: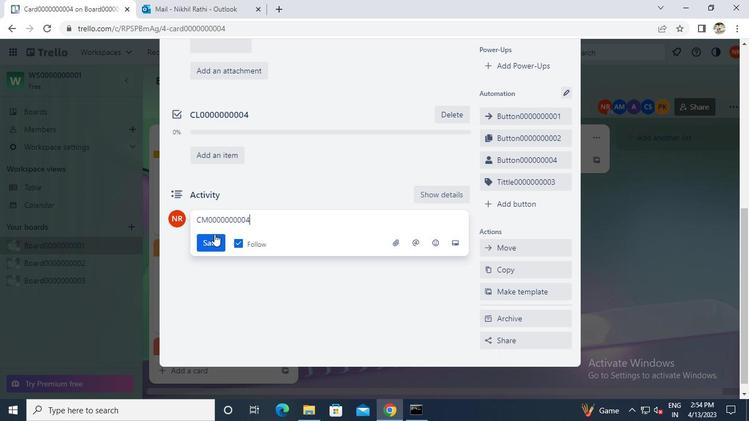 
Action: Mouse pressed left at (212, 237)
Screenshot: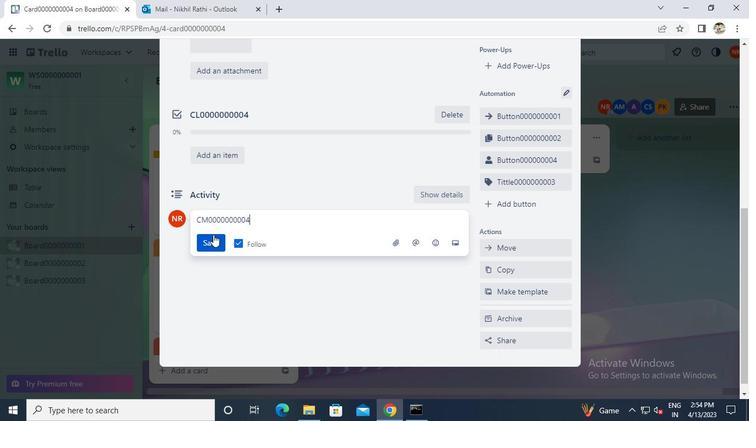 
Action: Mouse moved to (413, 409)
Screenshot: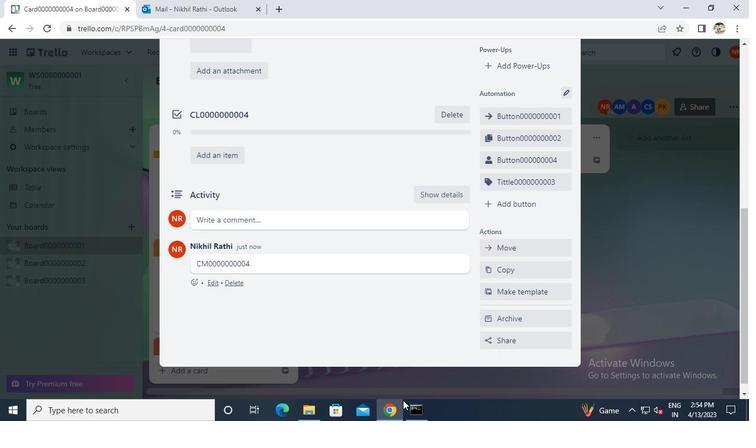 
Action: Mouse pressed left at (413, 409)
Screenshot: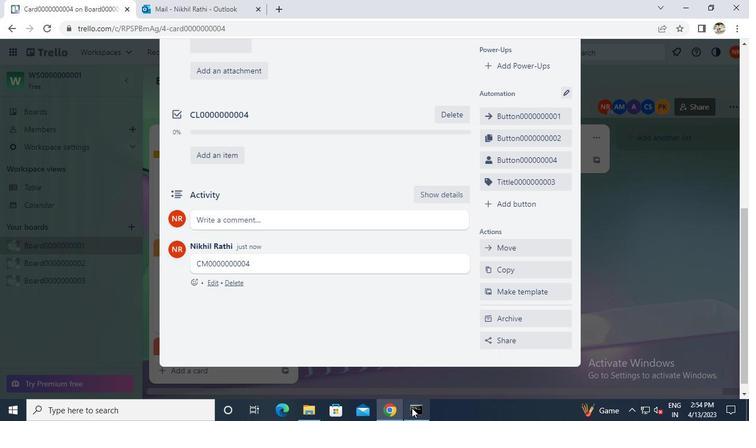 
Action: Mouse moved to (537, 26)
Screenshot: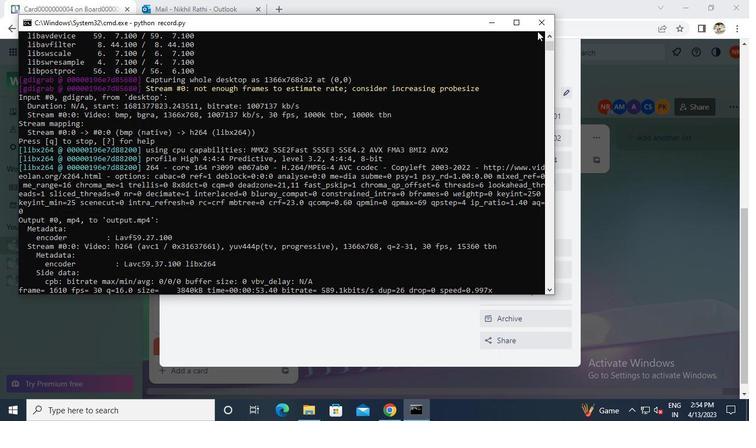 
Action: Mouse pressed left at (537, 26)
Screenshot: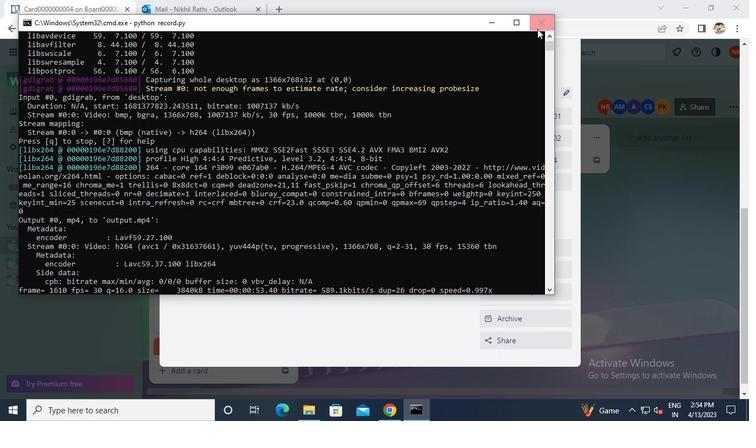 
